 Task: Add the task  Upgrade and migrate company inventory management to a cloud-based solution to the section Dash & Dine in the project AgileQuest and add a Due Date to the respective task as 2023/09/14
Action: Mouse moved to (793, 425)
Screenshot: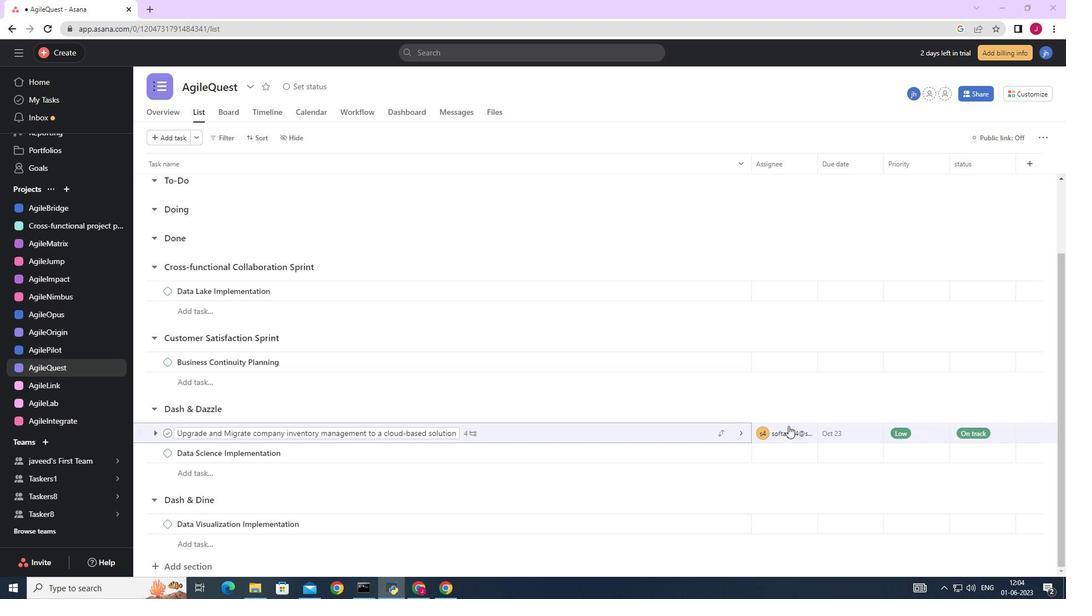 
Action: Mouse scrolled (793, 424) with delta (0, 0)
Screenshot: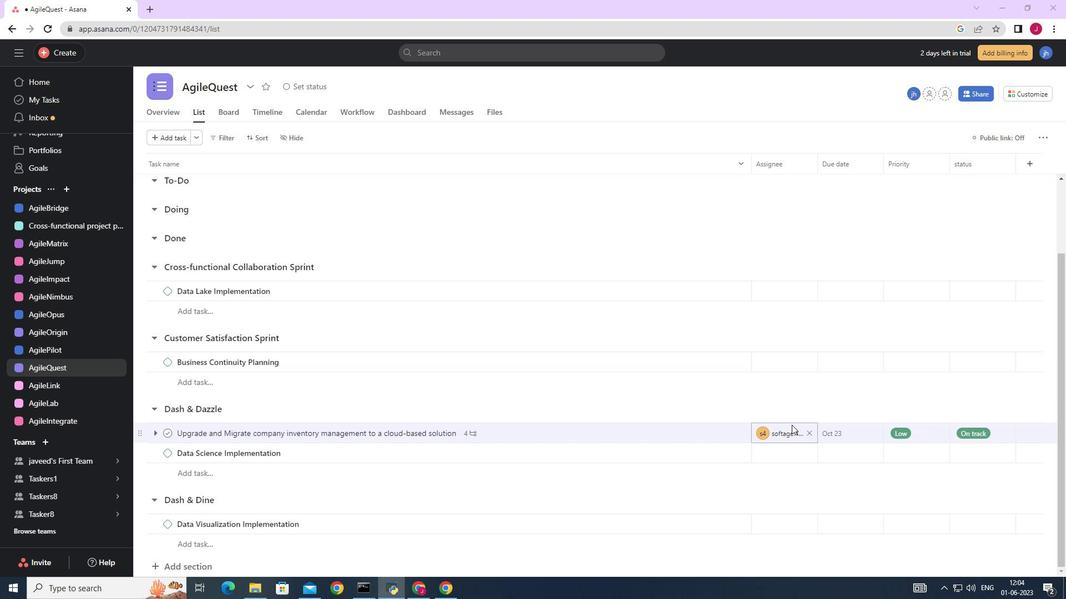 
Action: Mouse scrolled (793, 424) with delta (0, 0)
Screenshot: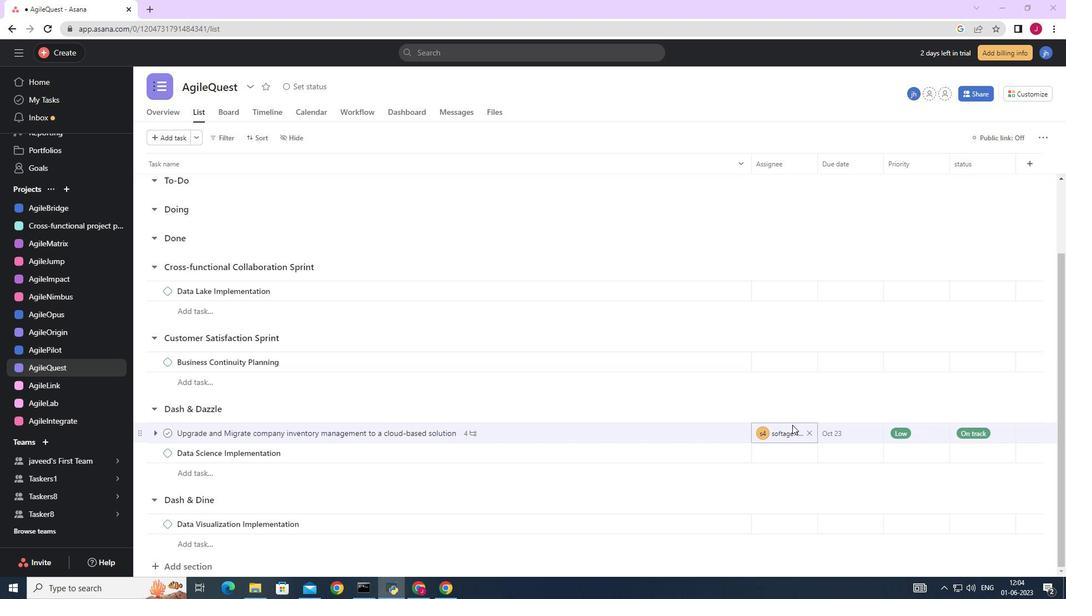 
Action: Mouse scrolled (793, 424) with delta (0, 0)
Screenshot: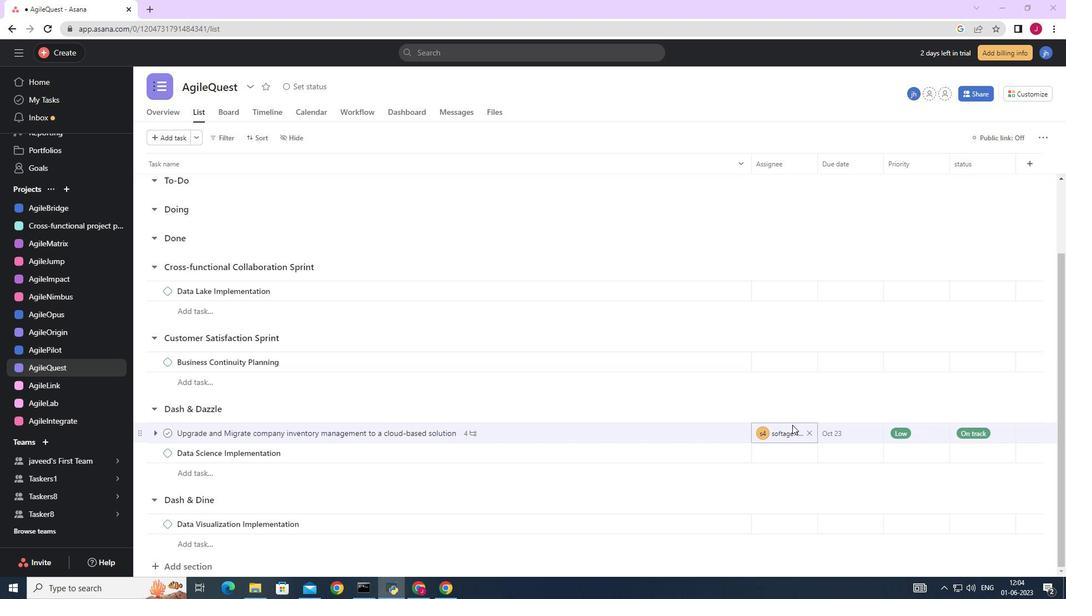 
Action: Mouse scrolled (793, 424) with delta (0, 0)
Screenshot: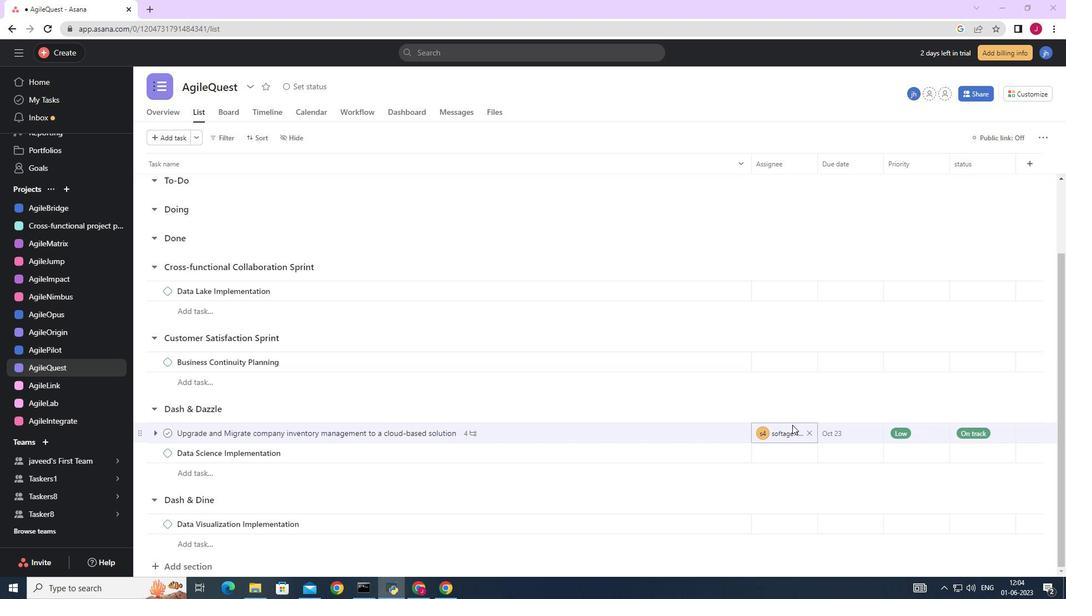 
Action: Mouse scrolled (793, 424) with delta (0, 0)
Screenshot: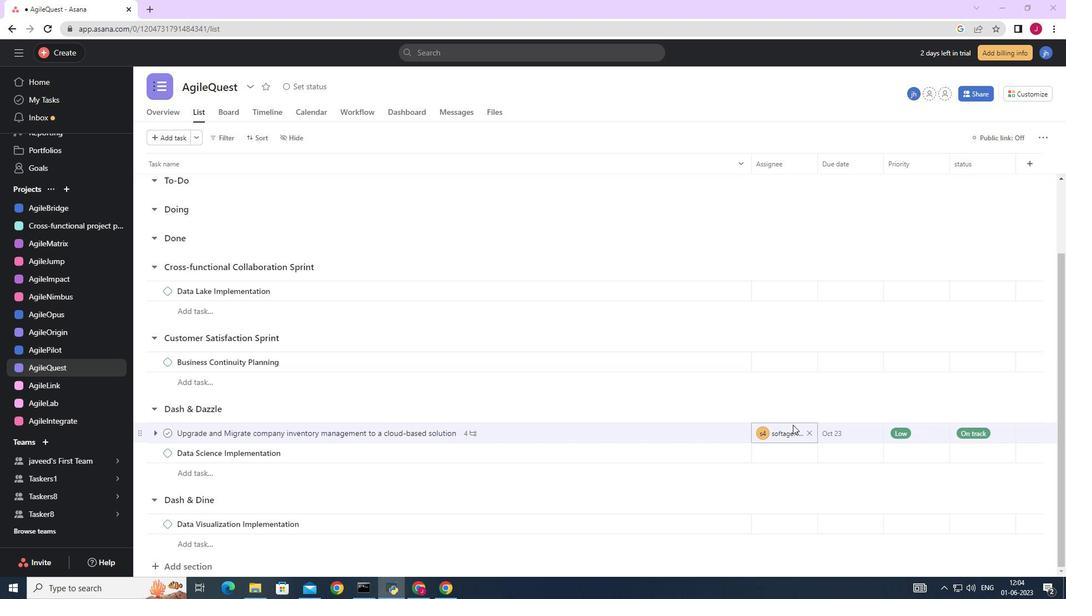 
Action: Mouse scrolled (793, 424) with delta (0, 0)
Screenshot: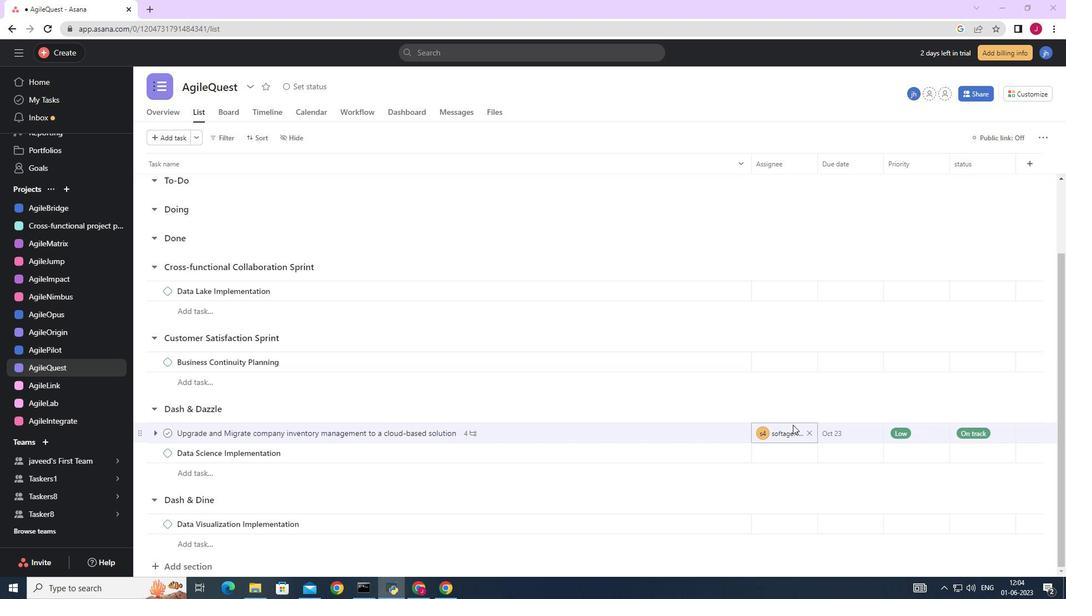
Action: Mouse moved to (720, 432)
Screenshot: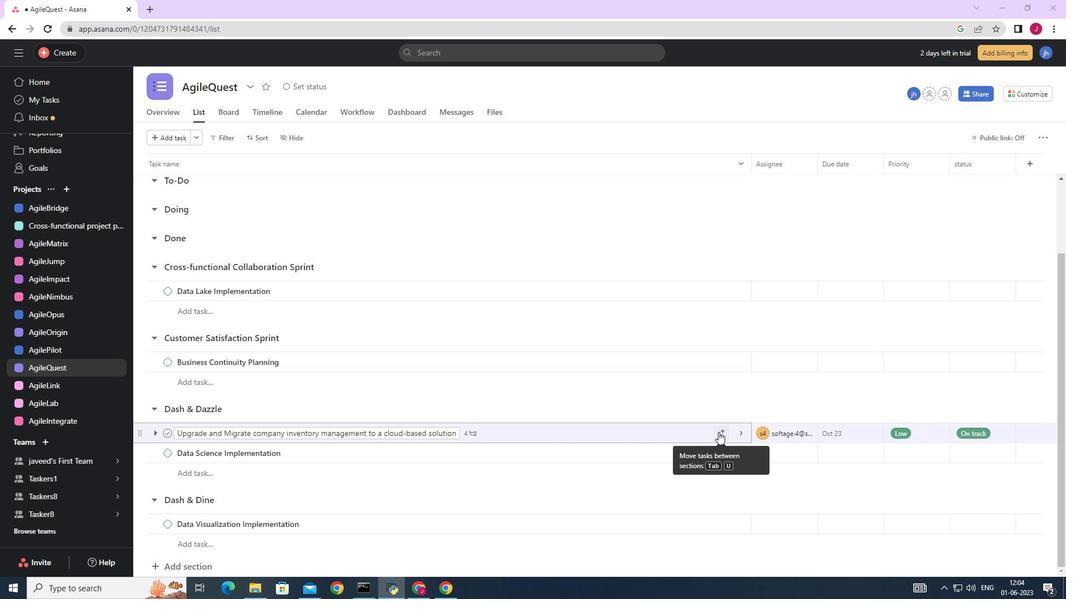 
Action: Mouse pressed left at (720, 432)
Screenshot: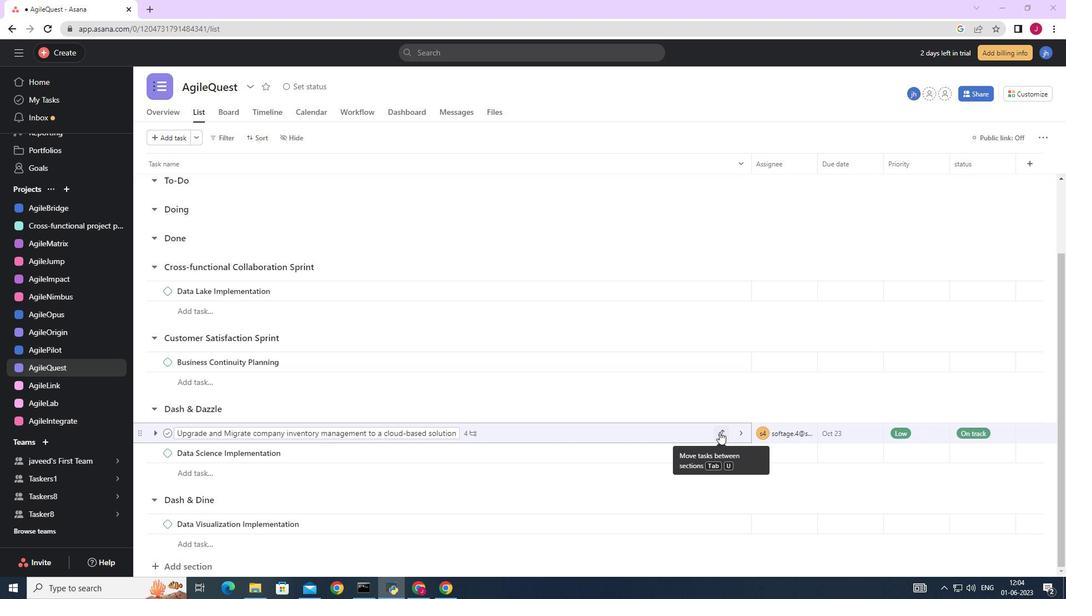 
Action: Mouse moved to (615, 409)
Screenshot: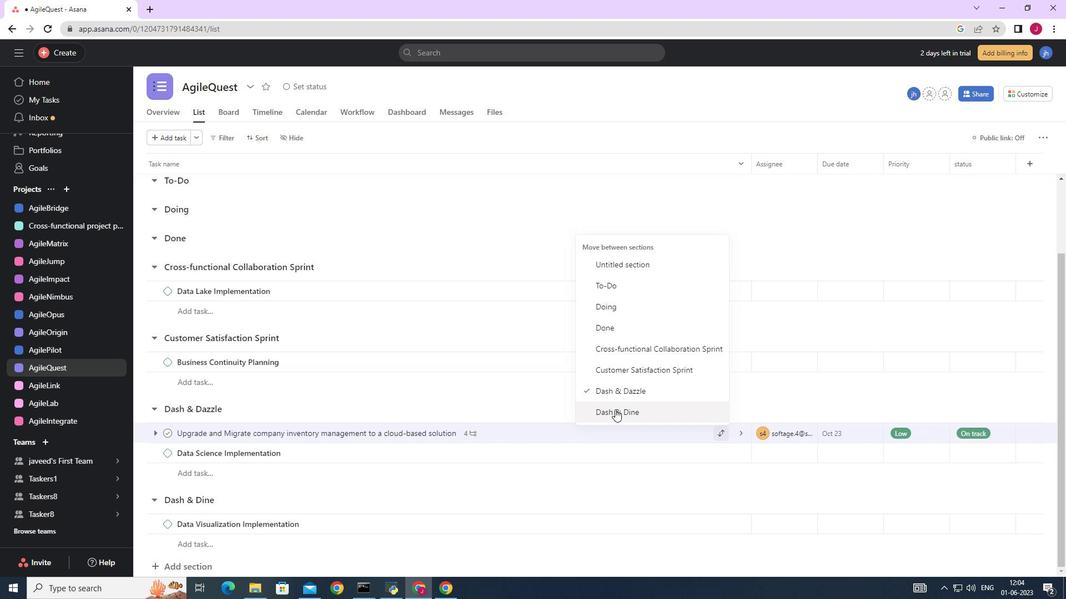 
Action: Mouse pressed left at (615, 409)
Screenshot: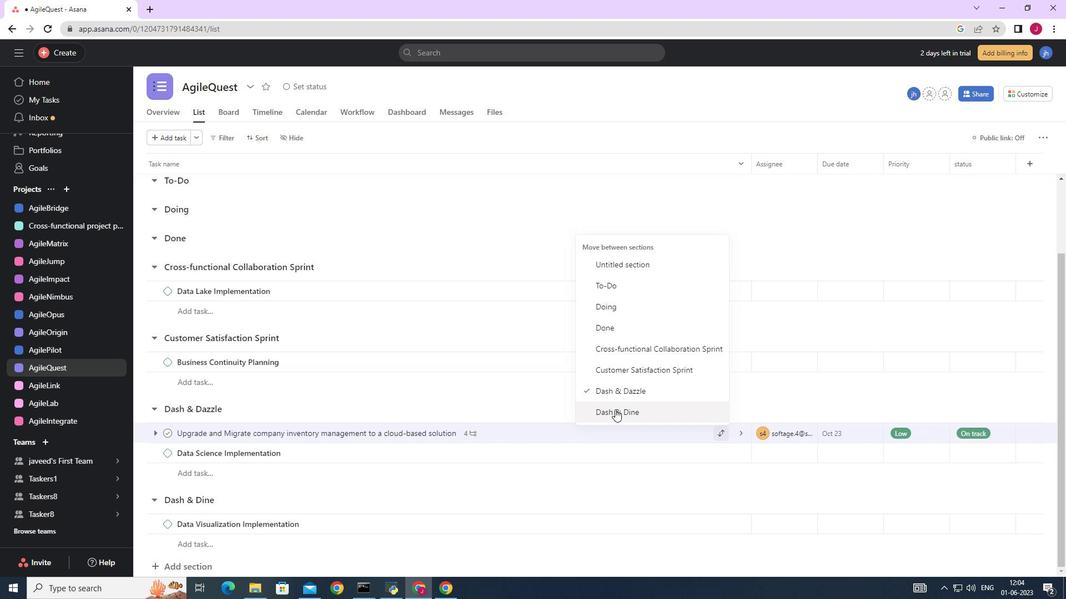 
Action: Mouse moved to (875, 502)
Screenshot: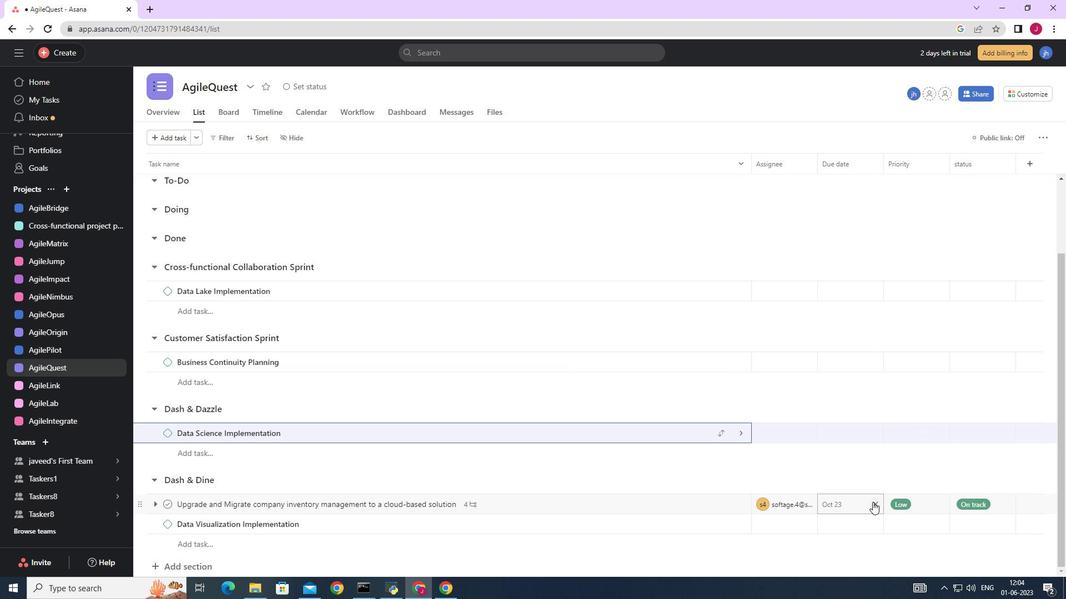 
Action: Mouse pressed left at (875, 502)
Screenshot: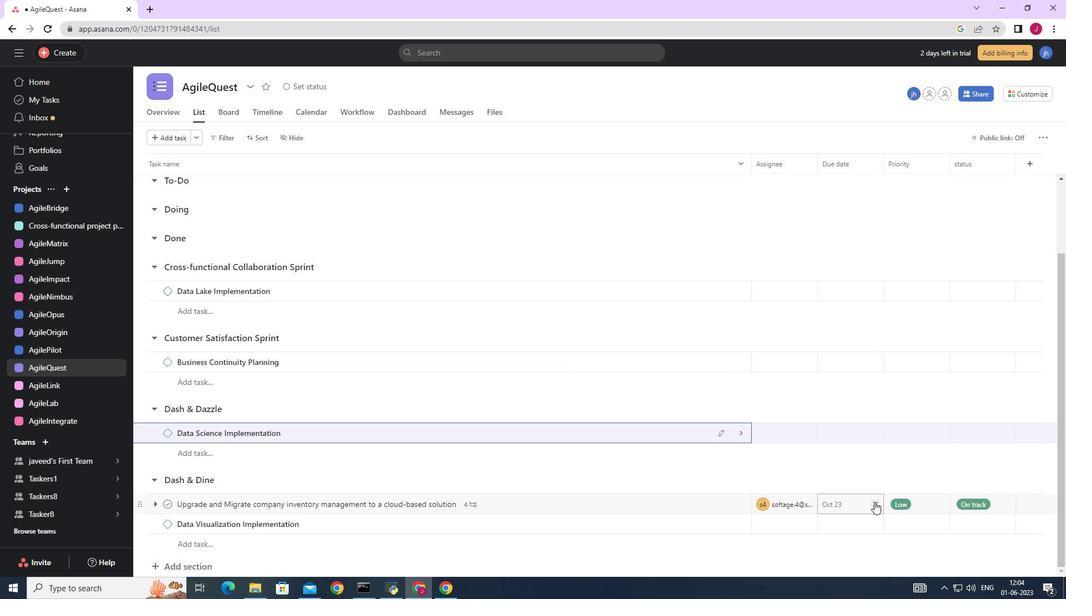 
Action: Mouse moved to (837, 503)
Screenshot: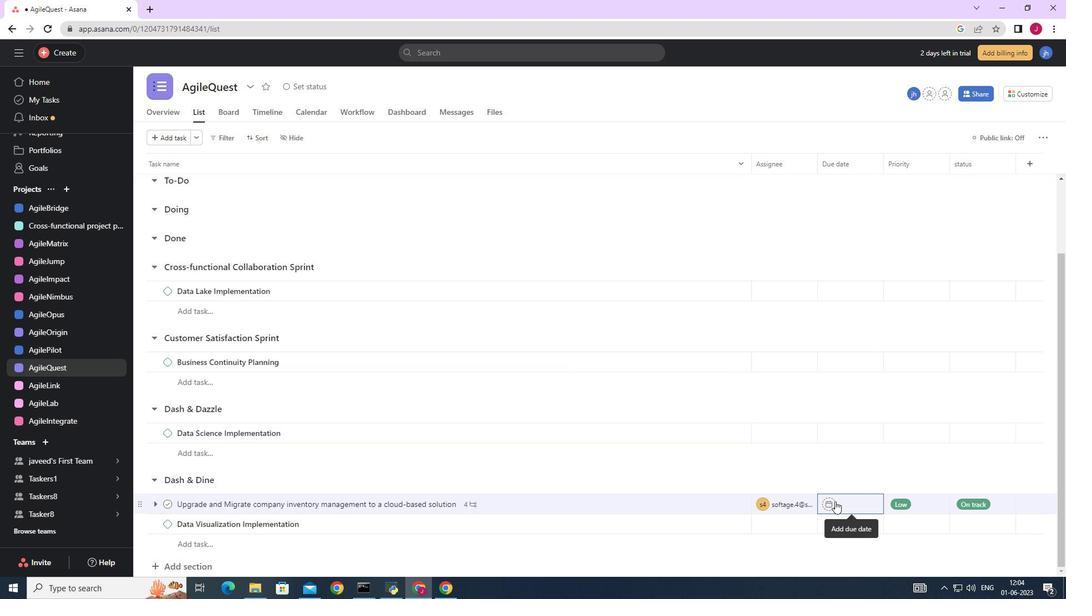 
Action: Mouse pressed left at (837, 503)
Screenshot: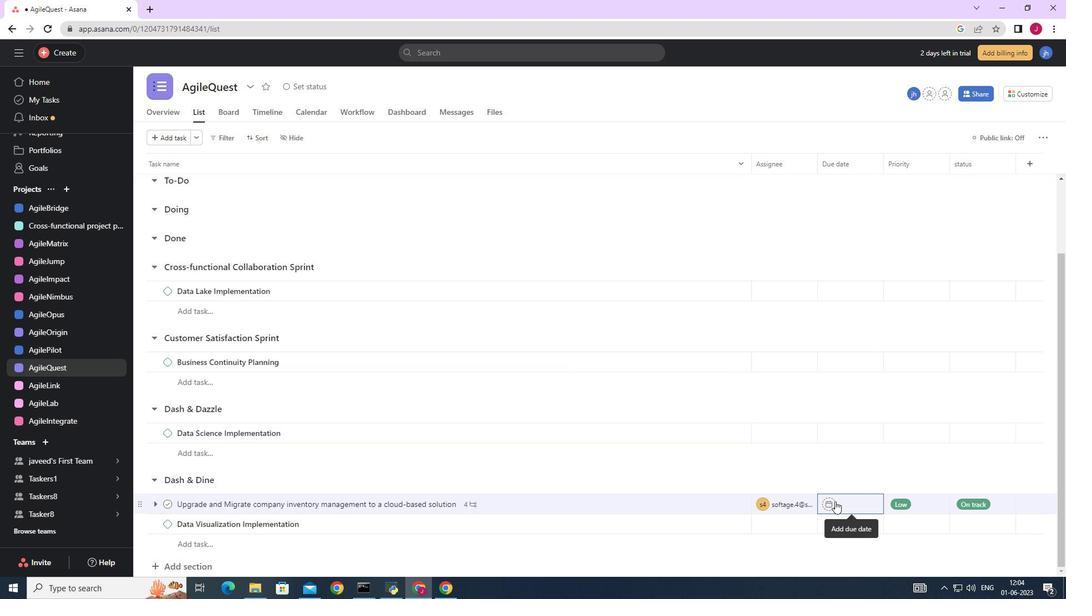 
Action: Mouse moved to (960, 331)
Screenshot: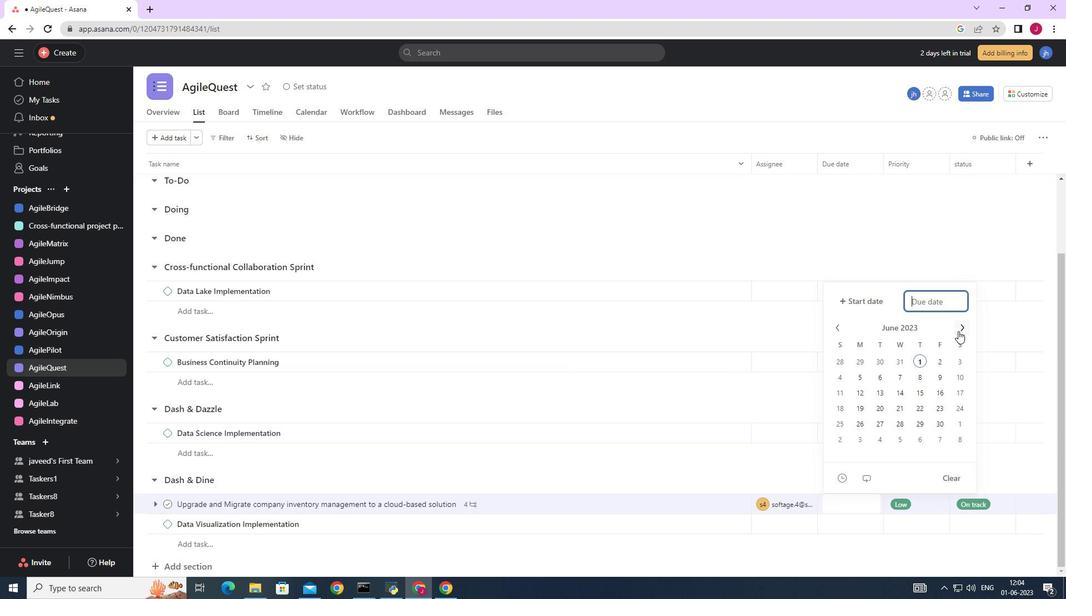 
Action: Mouse pressed left at (960, 331)
Screenshot: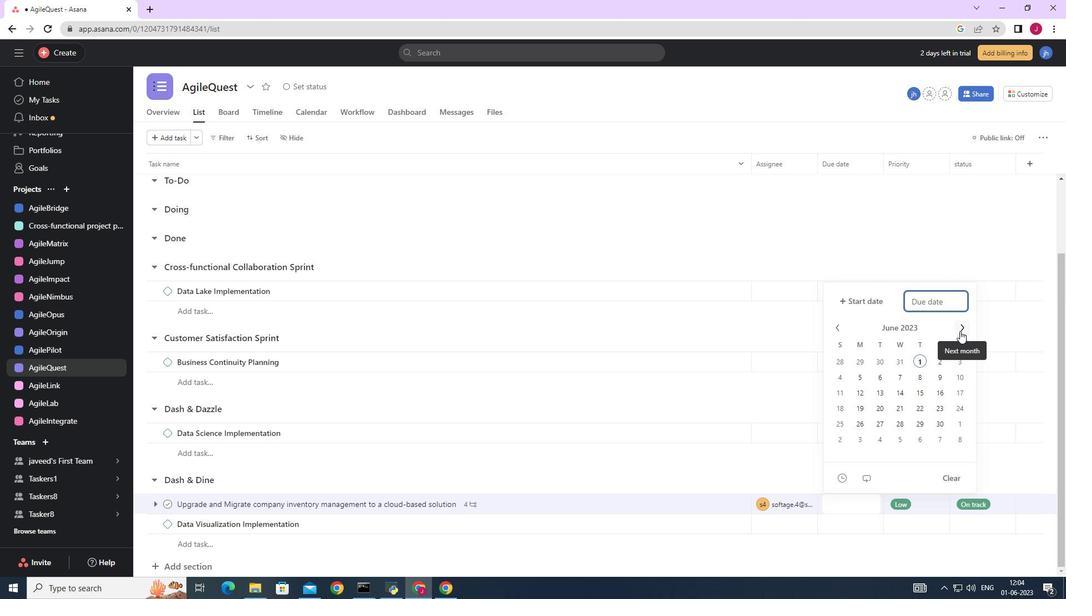
Action: Mouse pressed left at (960, 331)
Screenshot: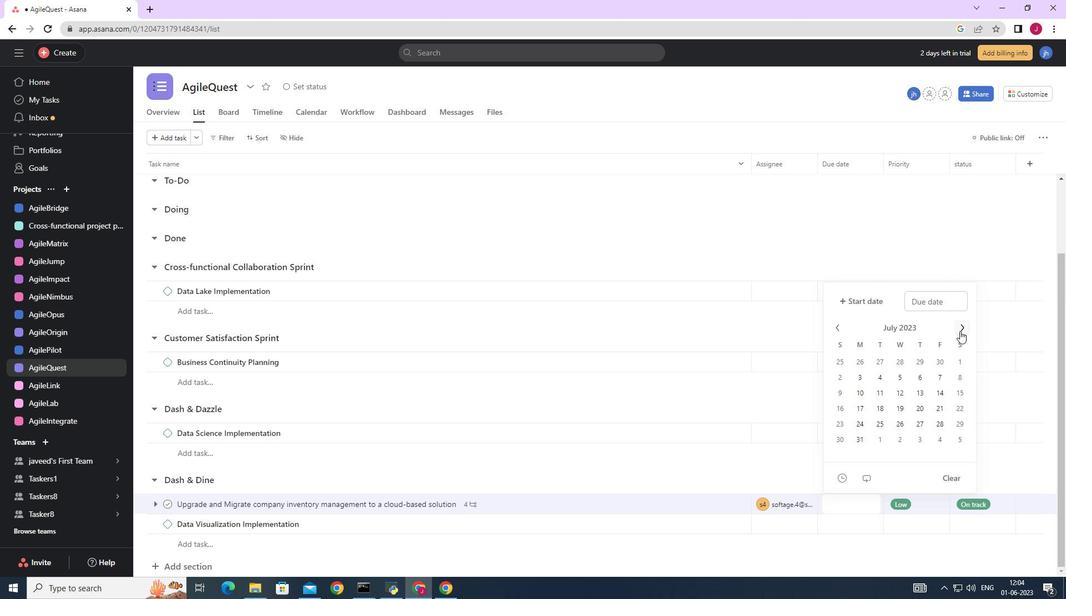 
Action: Mouse pressed left at (960, 331)
Screenshot: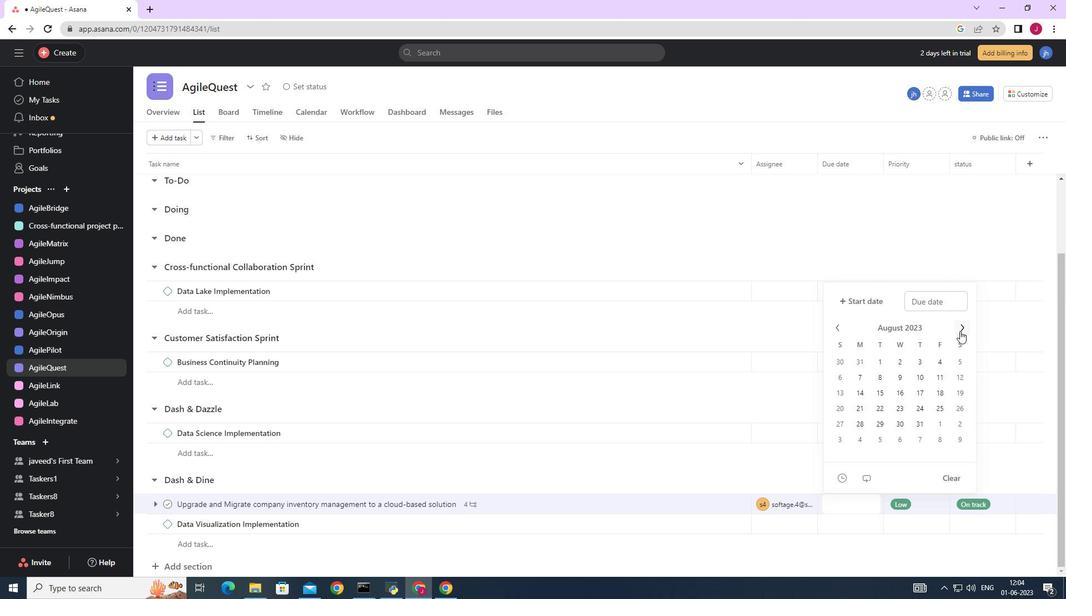 
Action: Mouse moved to (917, 392)
Screenshot: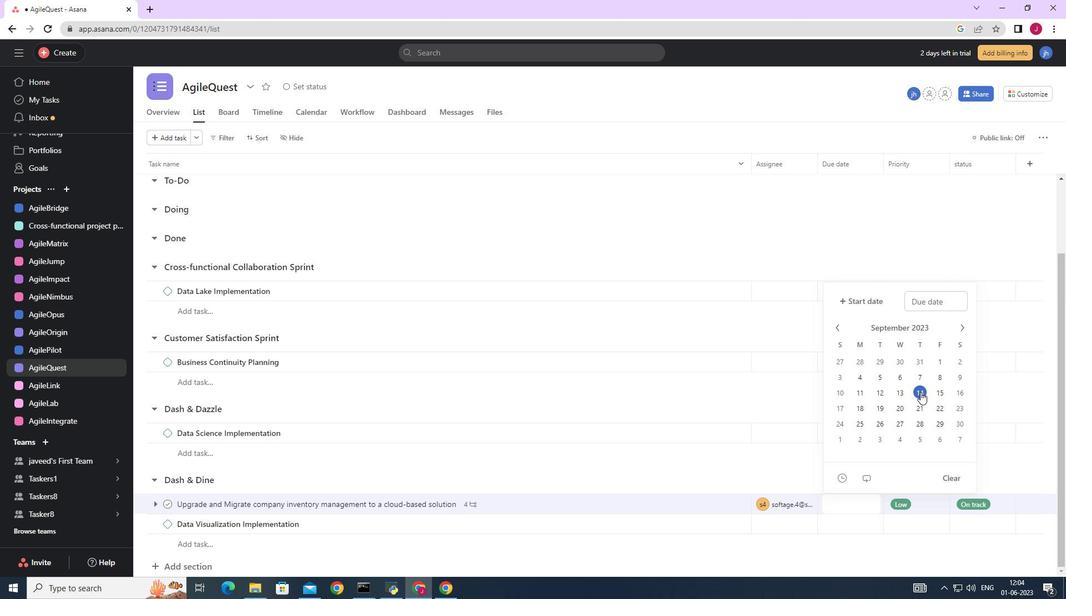 
Action: Mouse pressed left at (917, 392)
Screenshot: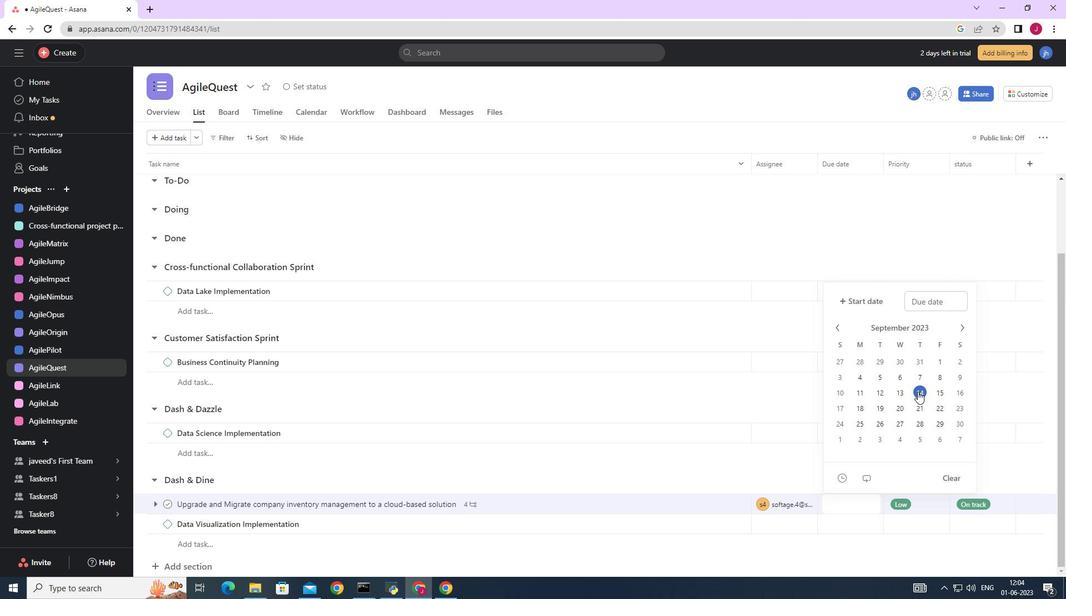 
Action: Mouse moved to (996, 243)
Screenshot: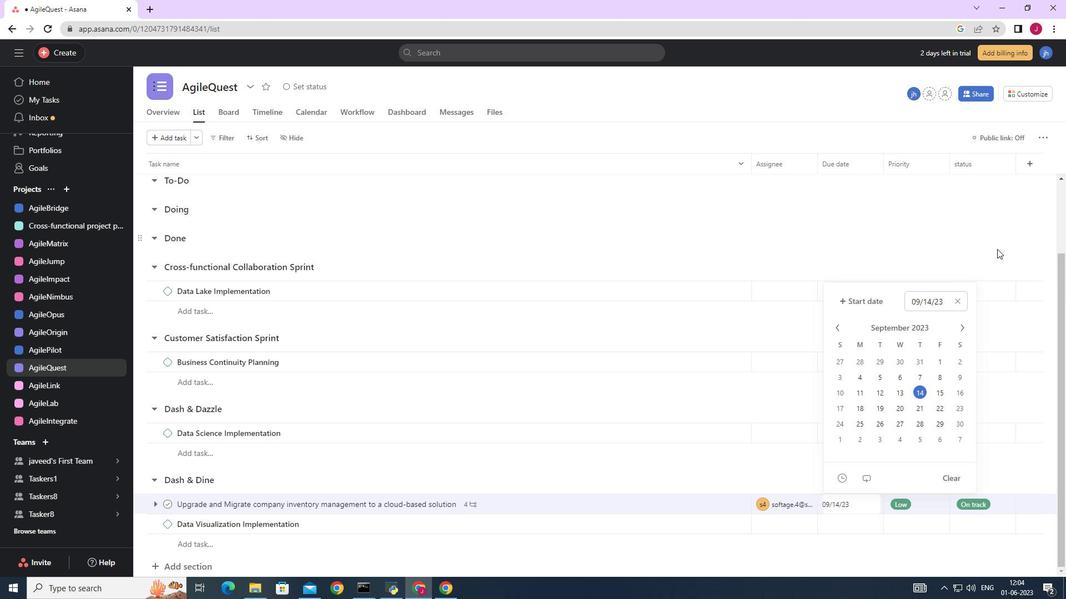 
Action: Mouse pressed left at (996, 243)
Screenshot: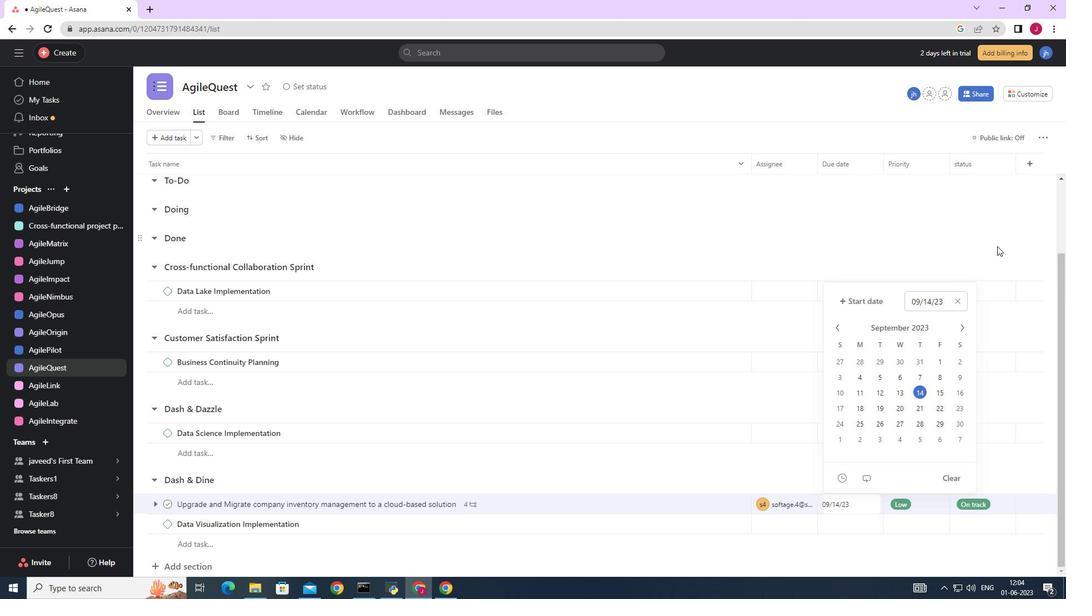 
